 Task: Plan a time for the neighborhood block party.
Action: Mouse moved to (340, 127)
Screenshot: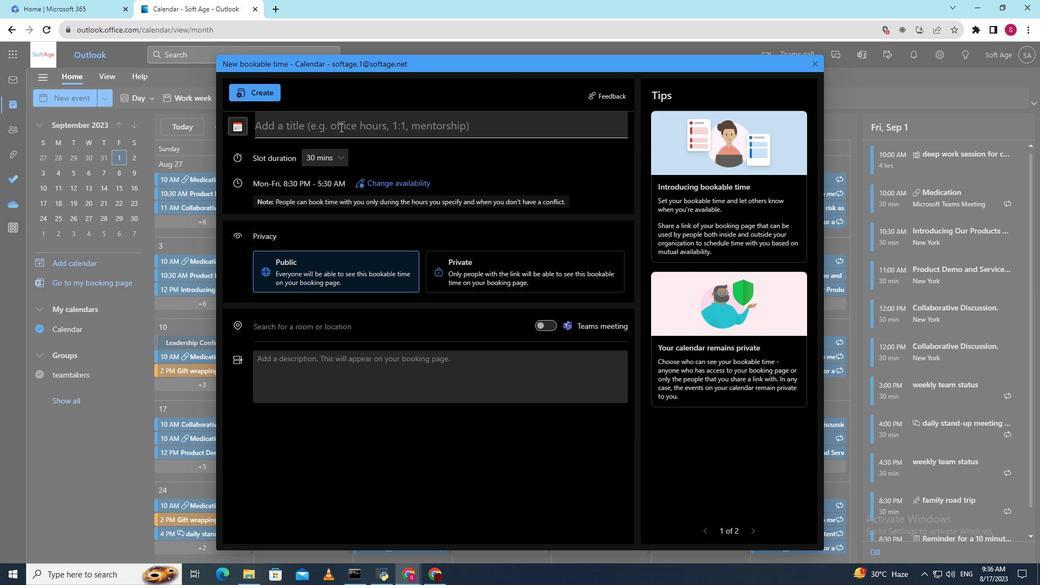 
Action: Mouse pressed left at (340, 127)
Screenshot: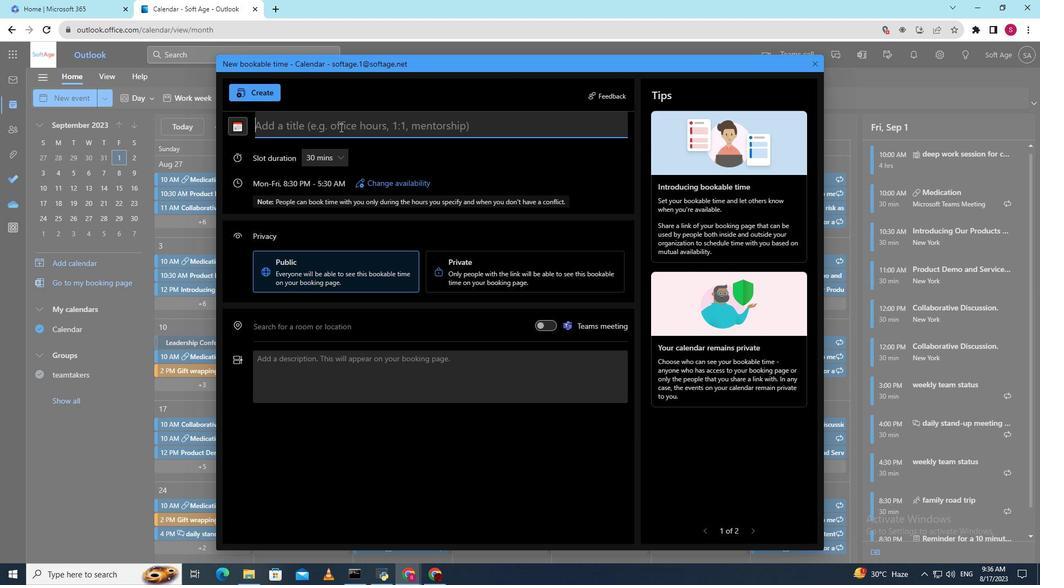 
Action: Key pressed <Key.shift><Key.shift><Key.shift><Key.shift><Key.shift>Neighborhood<Key.space><Key.shift><Key.shift>Block<Key.space><Key.shift>Party
Screenshot: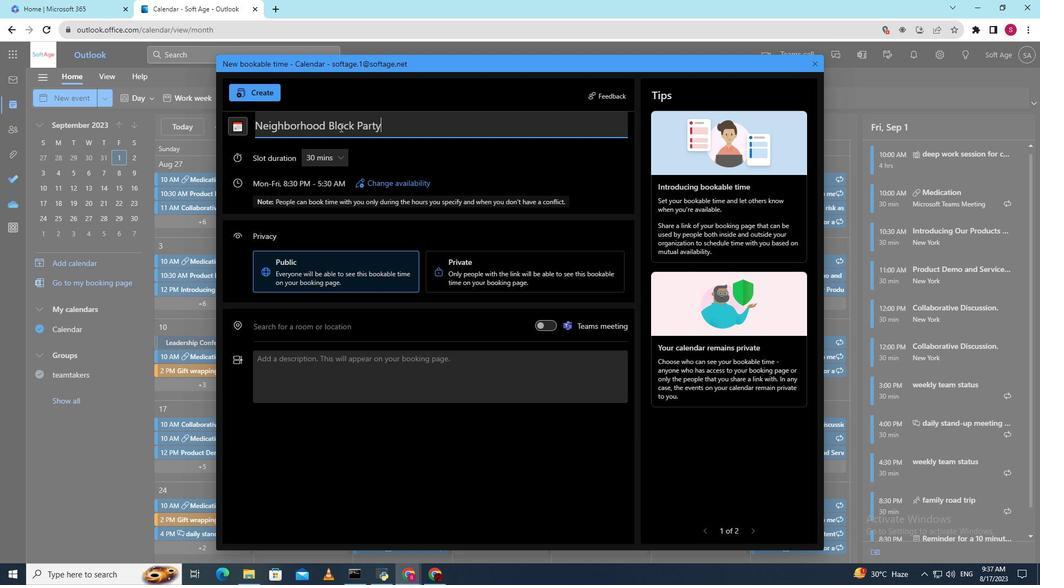 
Action: Mouse moved to (343, 162)
Screenshot: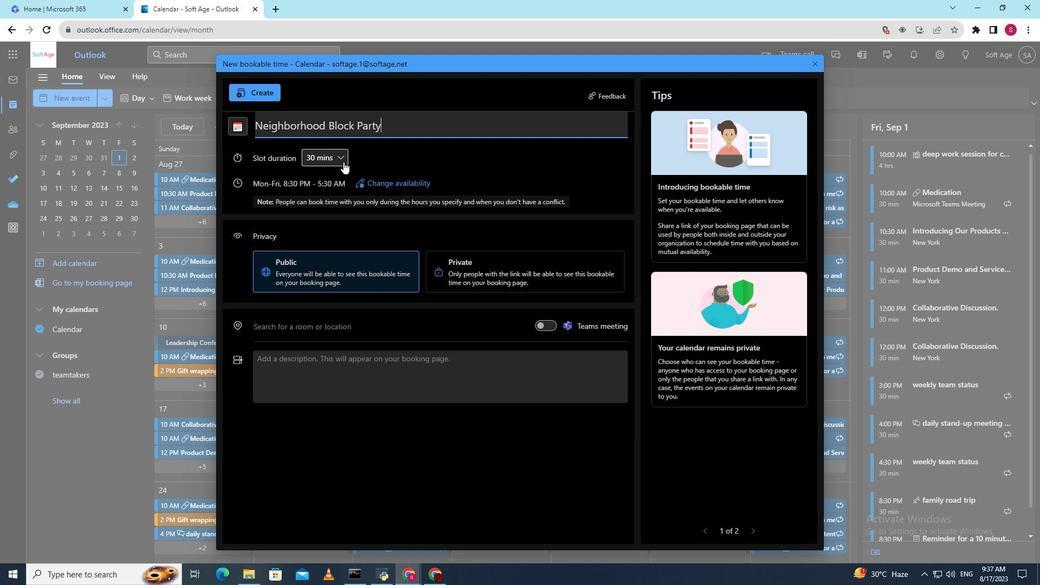 
Action: Mouse pressed left at (343, 162)
Screenshot: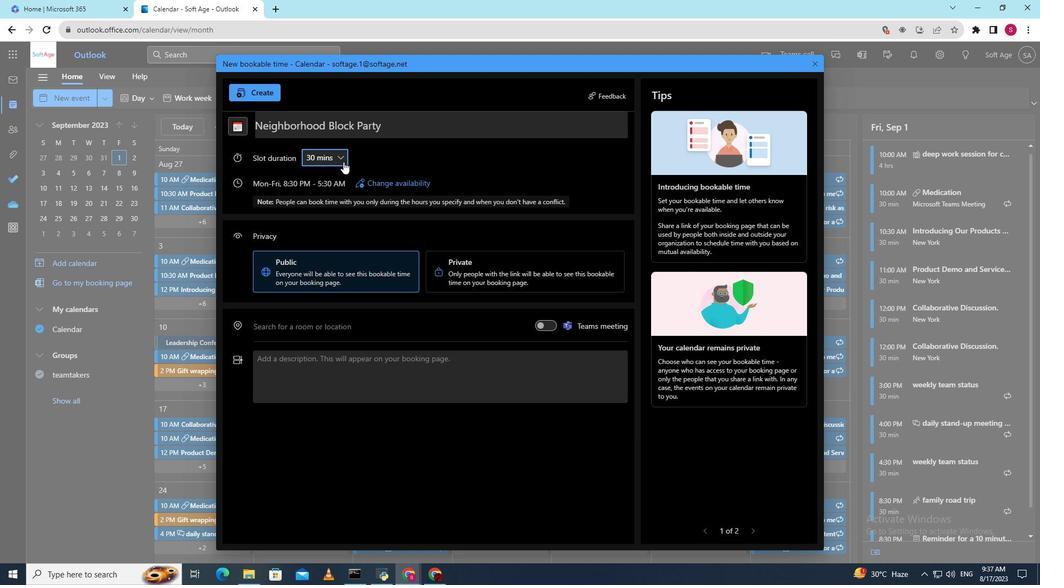 
Action: Mouse moved to (332, 217)
Screenshot: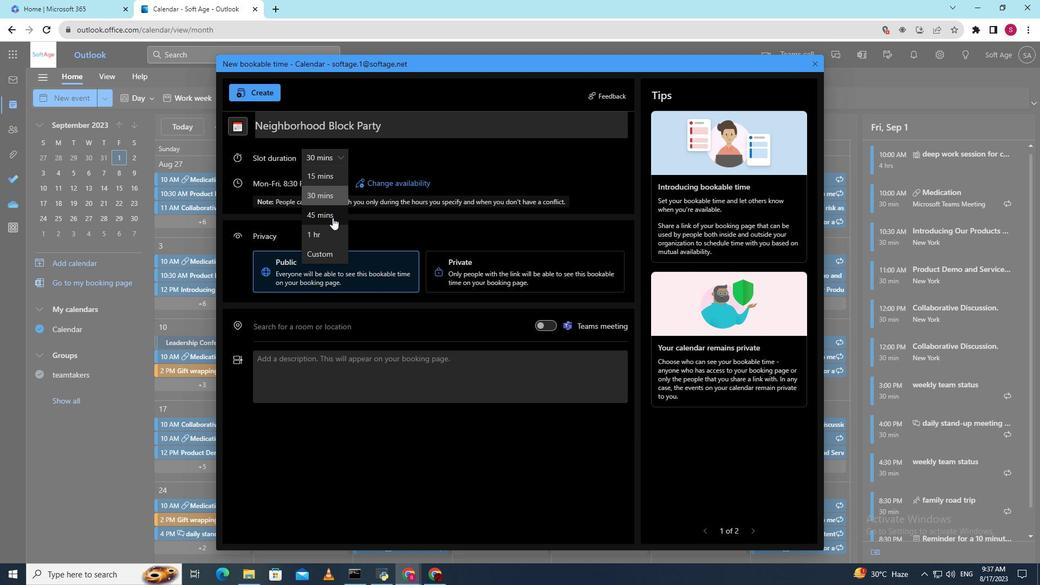 
Action: Mouse pressed left at (332, 217)
Screenshot: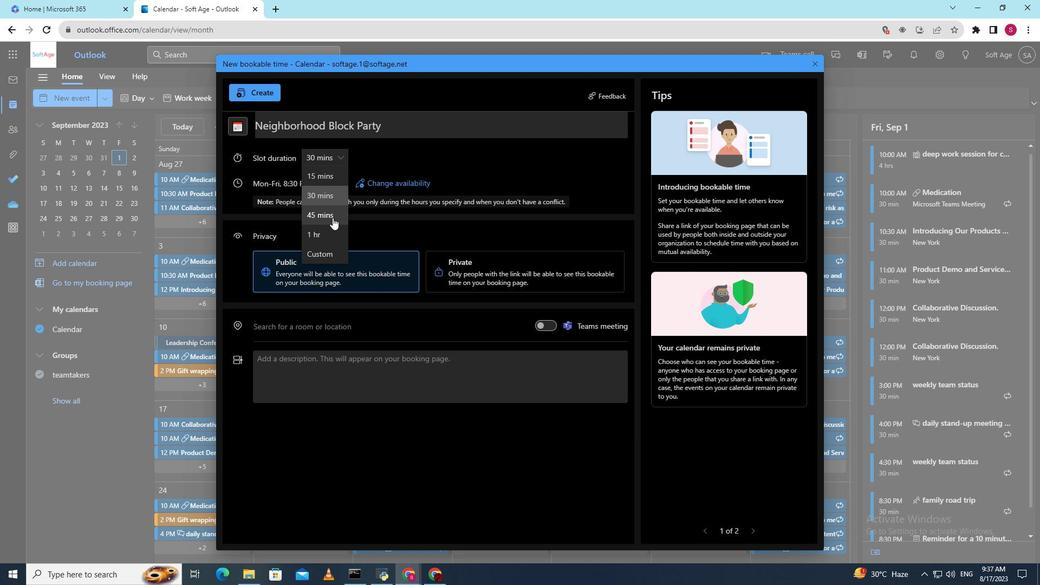 
Action: Mouse moved to (449, 277)
Screenshot: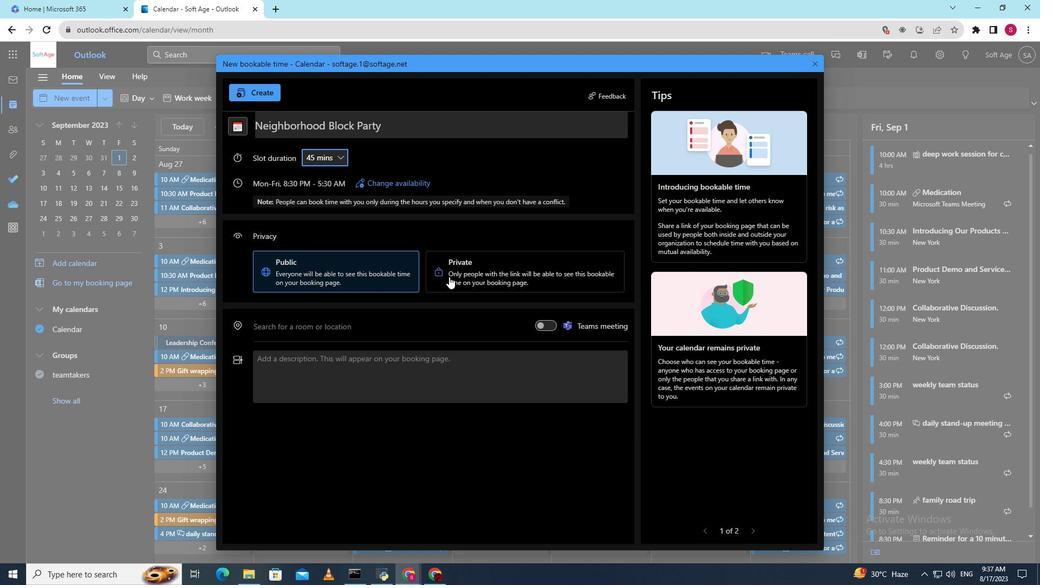 
Action: Mouse pressed left at (449, 277)
Screenshot: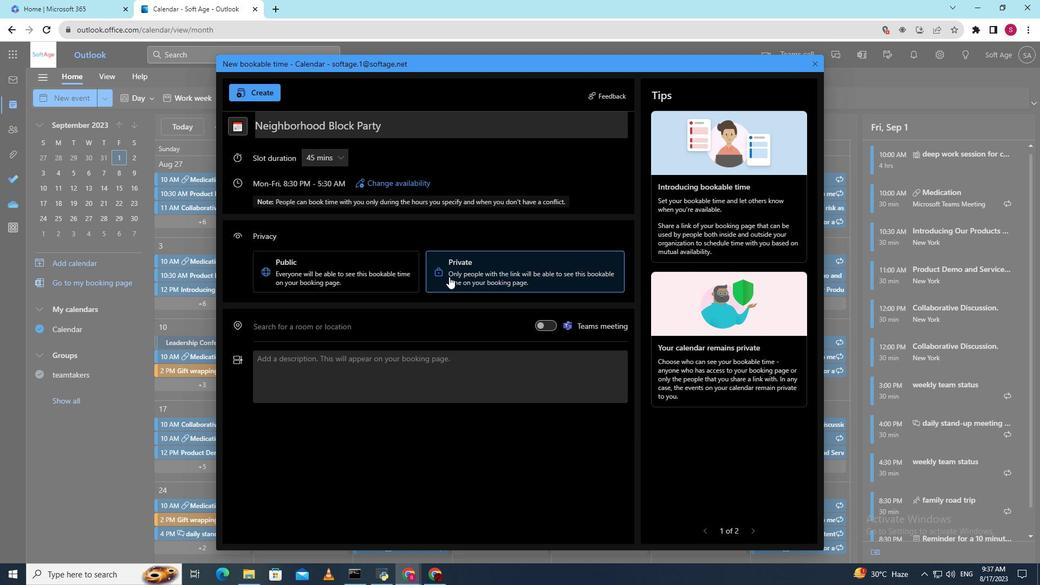 
Action: Mouse moved to (337, 329)
Screenshot: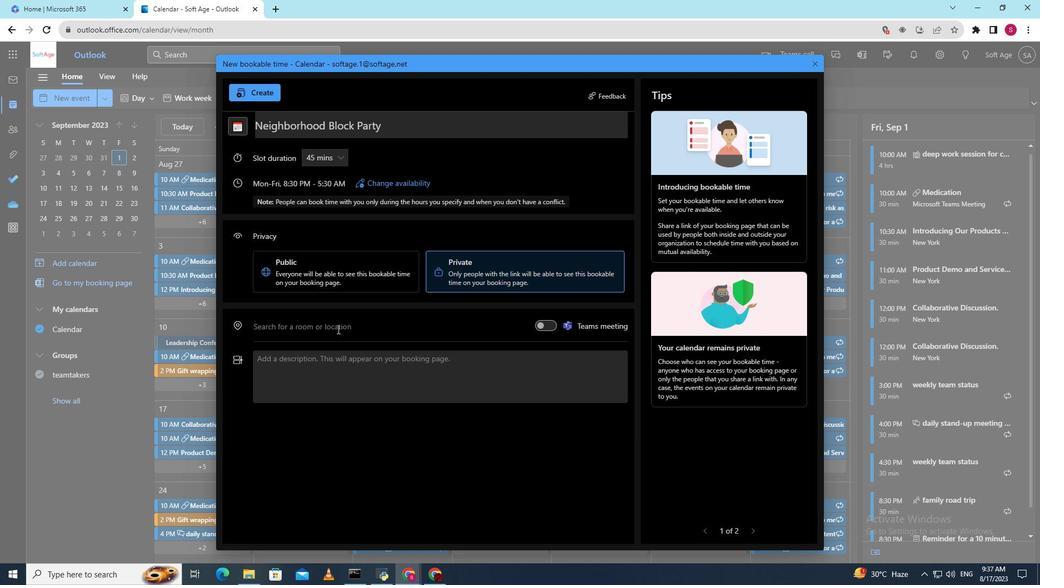 
Action: Mouse pressed left at (337, 329)
Screenshot: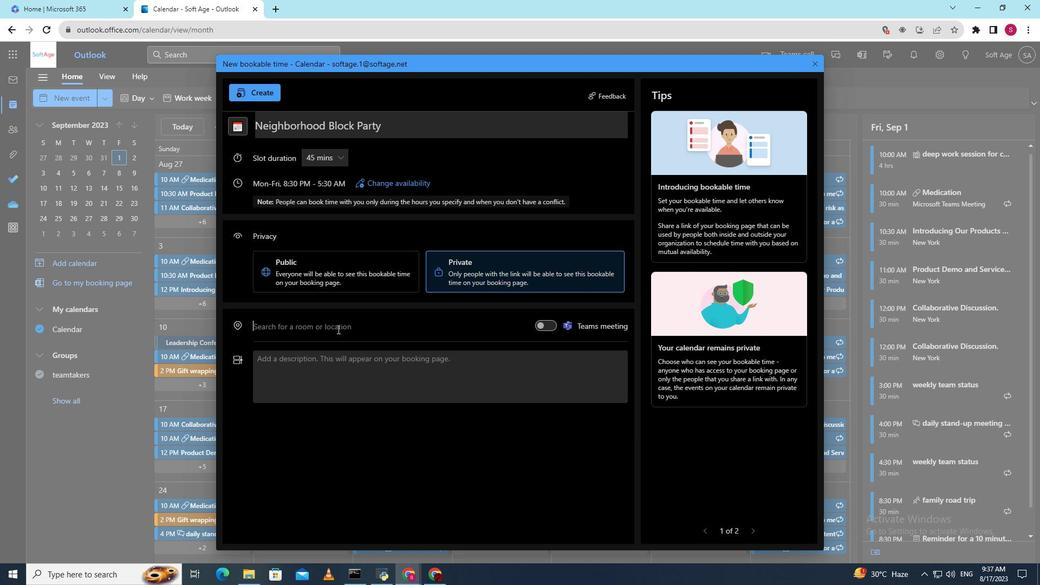 
Action: Key pressed <Key.shift><Key.shift><Key.shift><Key.shift>Soft<Key.shift>Age<Key.space><Key.shift><Key.shift><Key.shift><Key.shift><Key.shift><Key.shift><Key.shift><Key.shift><Key.shift><Key.shift><Key.shift><Key.shift><Key.shift><Key.shift><Key.shift><Key.shift><Key.shift><Key.shift><Key.shift><Key.shift><Key.shift><Key.shift><Key.shift><Key.shift><Key.shift><Key.shift><Key.shift><Key.shift><Key.shift><Key.shift><Key.shift><Key.shift><Key.shift>Information<Key.space><Key.shift>Technology<Key.space><Key.shift>Limited
Screenshot: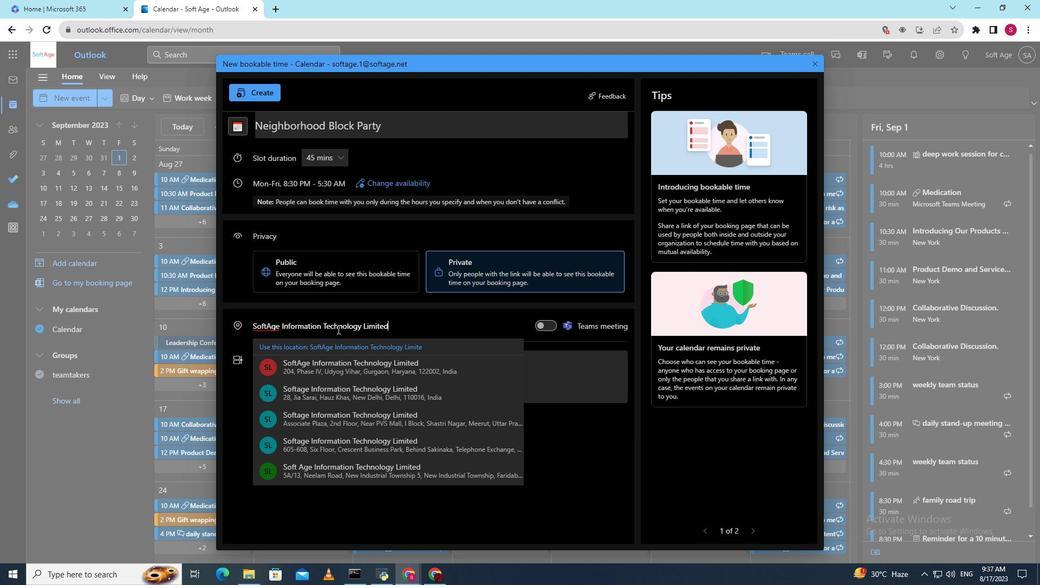
Action: Mouse moved to (356, 372)
Screenshot: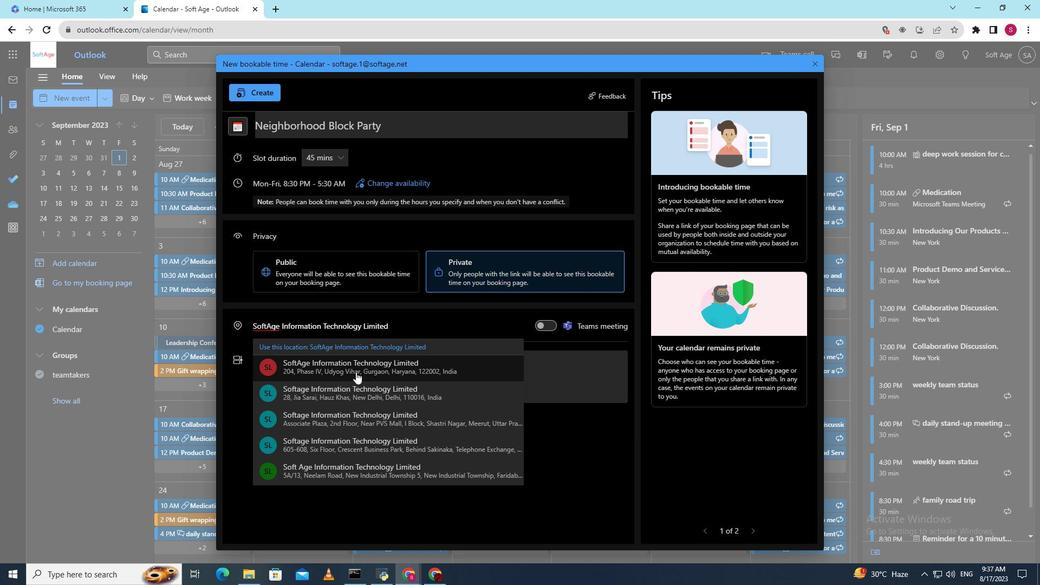 
Action: Mouse pressed left at (356, 372)
Screenshot: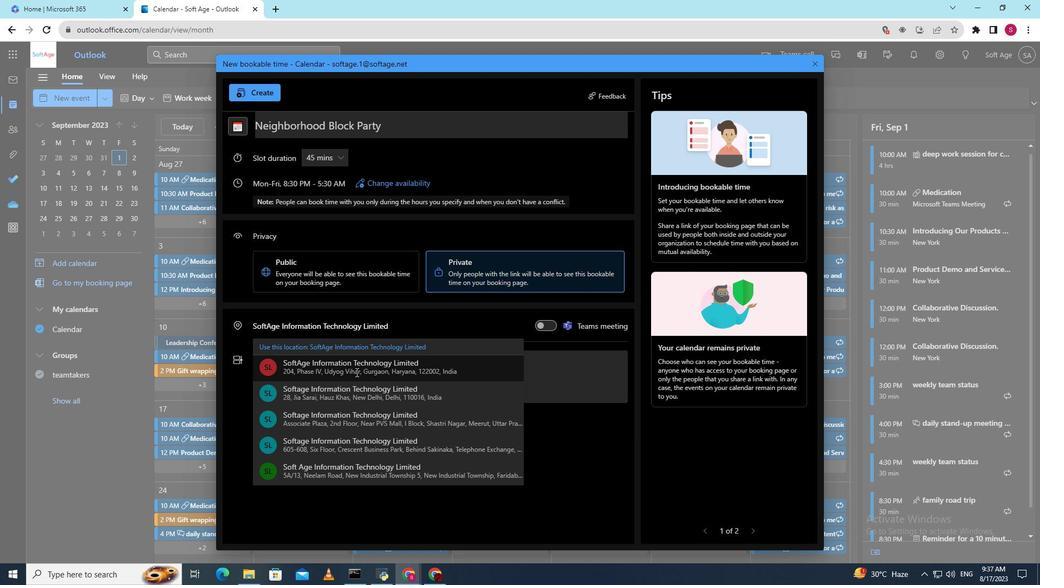 
Action: Mouse moved to (322, 367)
Screenshot: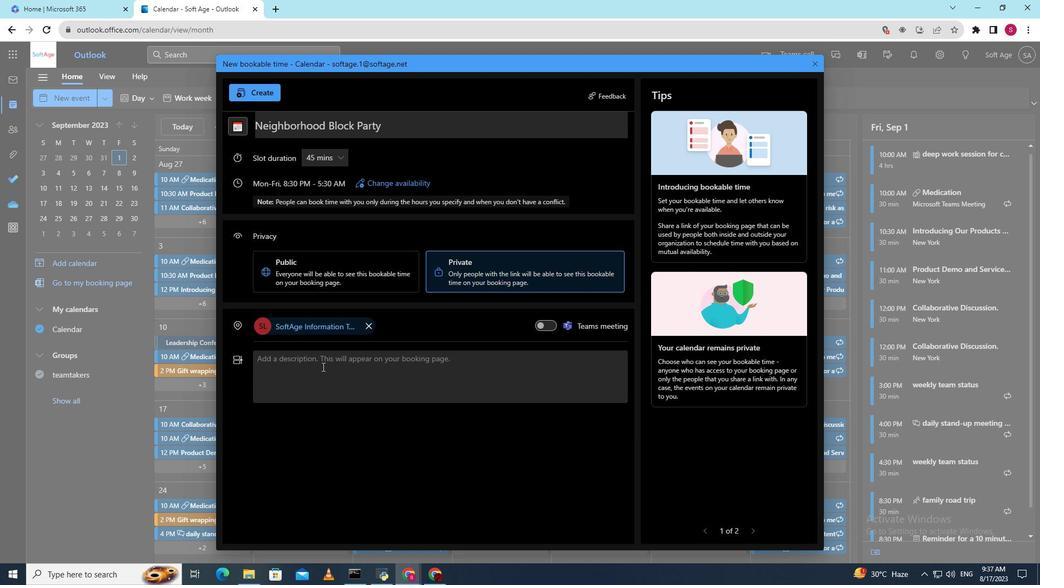 
Action: Mouse pressed left at (322, 367)
Screenshot: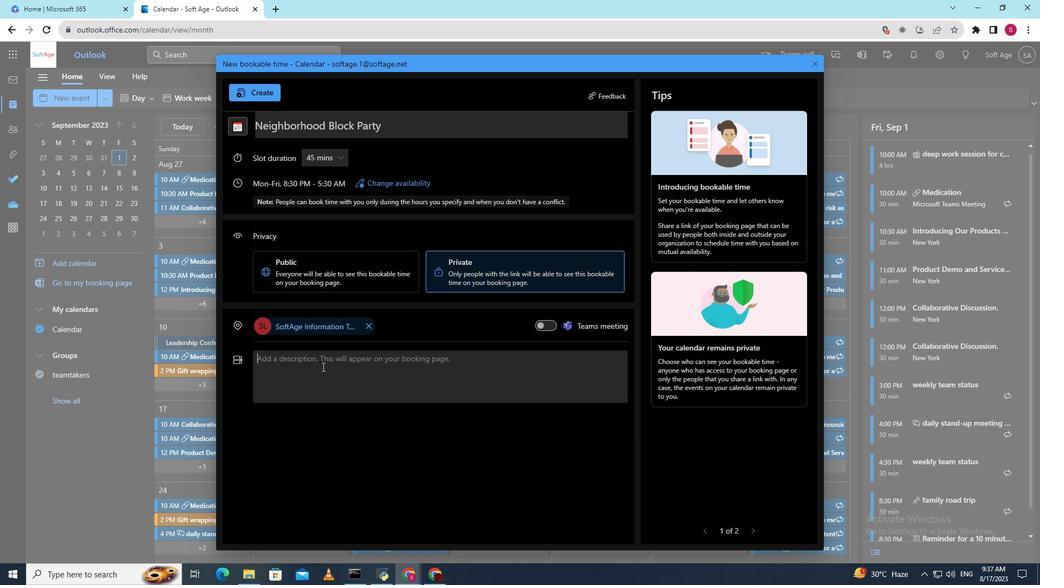 
Action: Key pressed <Key.shift><Key.shift><Key.shift><Key.shift><Key.shift><Key.shift><Key.shift>Ji<Key.backspace>oin<Key.space>us<Key.space>for<Key.space>a<Key.space>fi<Key.backspace>un-filled<Key.space>ni<Key.backspace>eighborhood<Key.space>blook<Key.backspace><Key.backspace>ck<Key.space>party<Key.shift><Key.shift><Key.shift><Key.shift>!<Key.space><Key.shift>There<Key.space>will<Key.space>be<Key.space>games,<Key.space>food,<Key.space>music,<Key.space>and<Key.space>a<Key.space>great<Key.space>time<Key.space>for<Key.space>everyonr<Key.backspace>a<Key.backspace>e<Key.space><Key.backspace>.<Key.space><Key.shift>Don't<Key.space>miss<Key.space>out<Key.space>on<Key.space>this<Key.space>wonderful<Key.space>opportunity<Key.space>to<Key.space>connect<Key.space>with<Key.space>your<Key.space>neighbors<Key.space>and<Key.space>enjoy<Key.space>a<Key.space>day<Key.space>of<Key.space>community<Key.space>celebration.
Screenshot: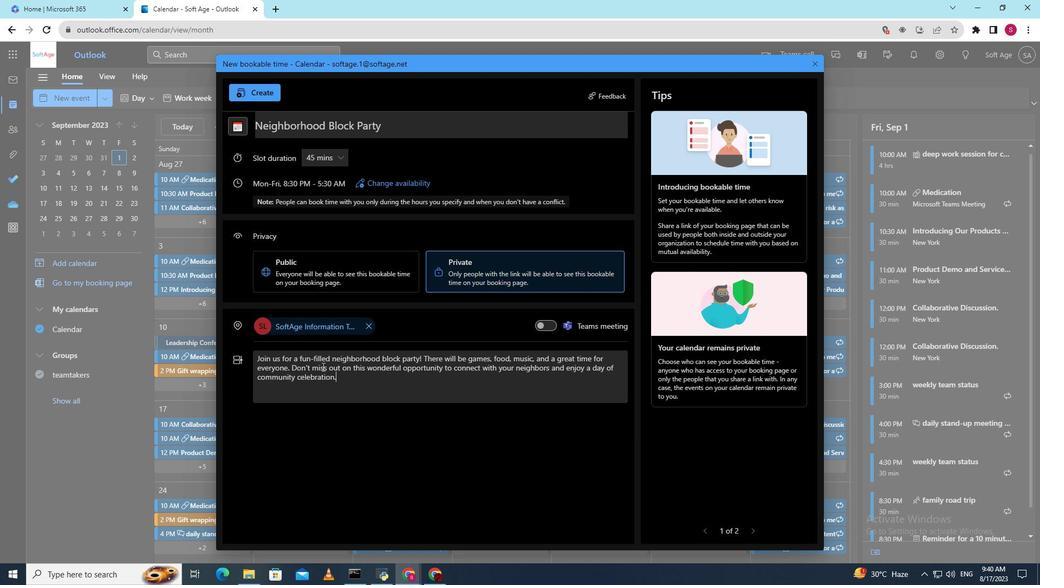 
Action: Mouse moved to (267, 96)
Screenshot: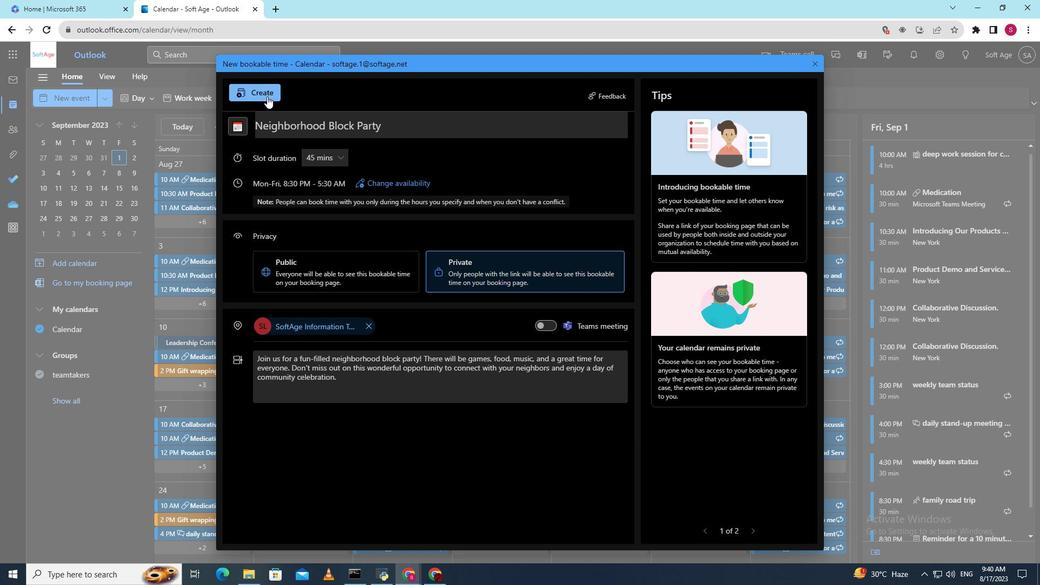
Action: Mouse pressed left at (267, 96)
Screenshot: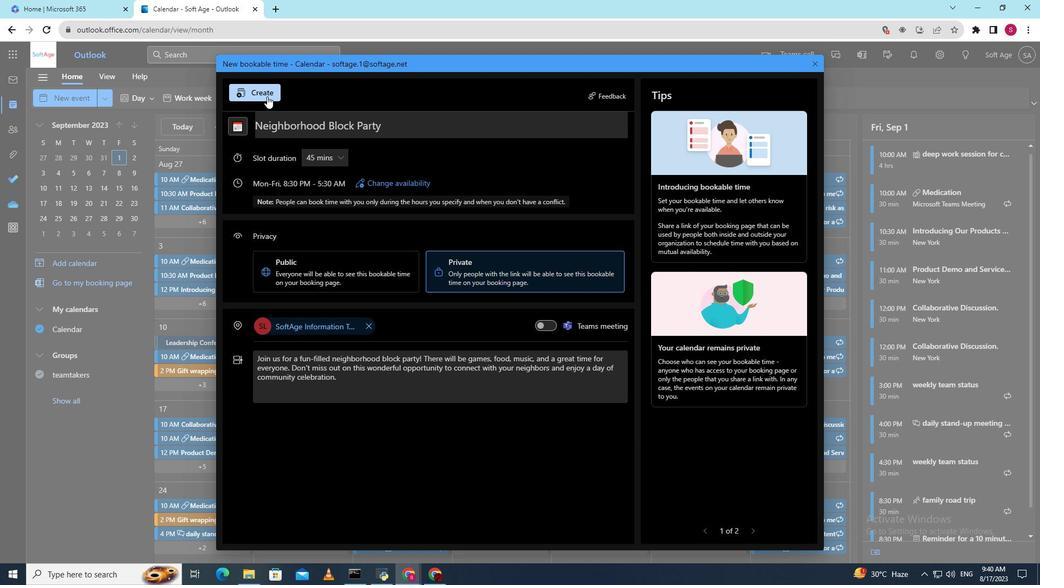 
Action: Mouse moved to (434, 307)
Screenshot: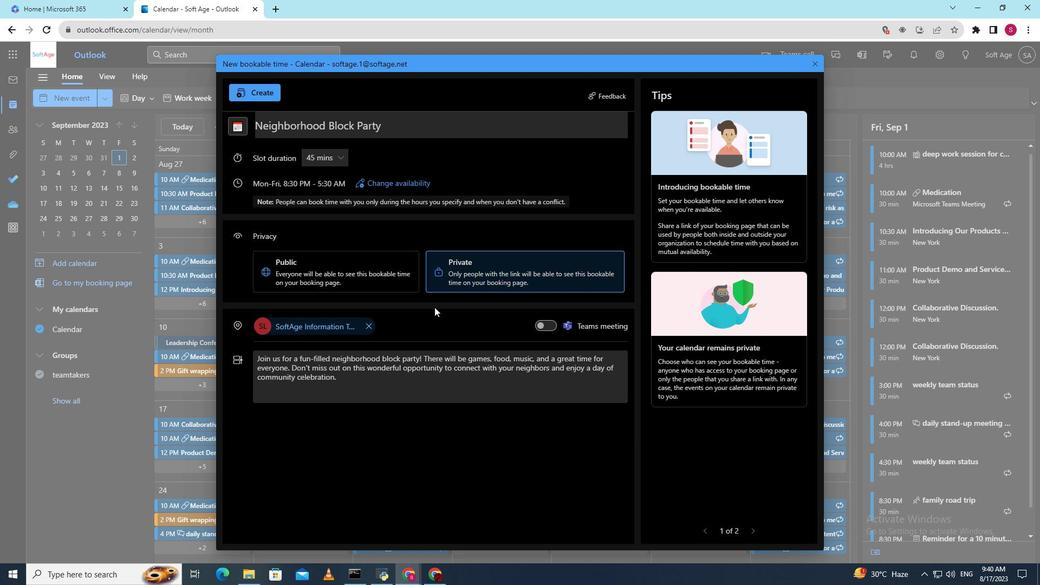 
